 Task: Select random emoji.
Action: Mouse moved to (478, 130)
Screenshot: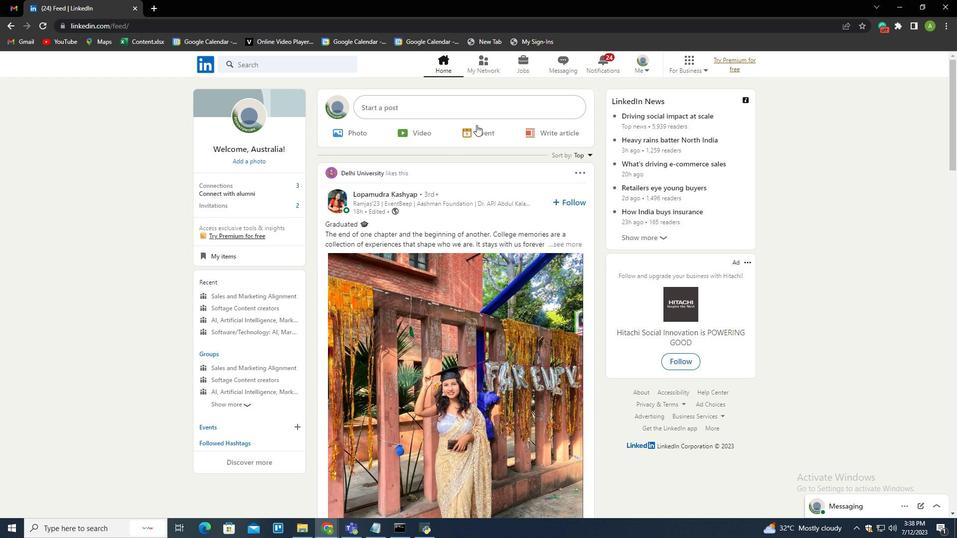 
Action: Mouse pressed left at (478, 130)
Screenshot: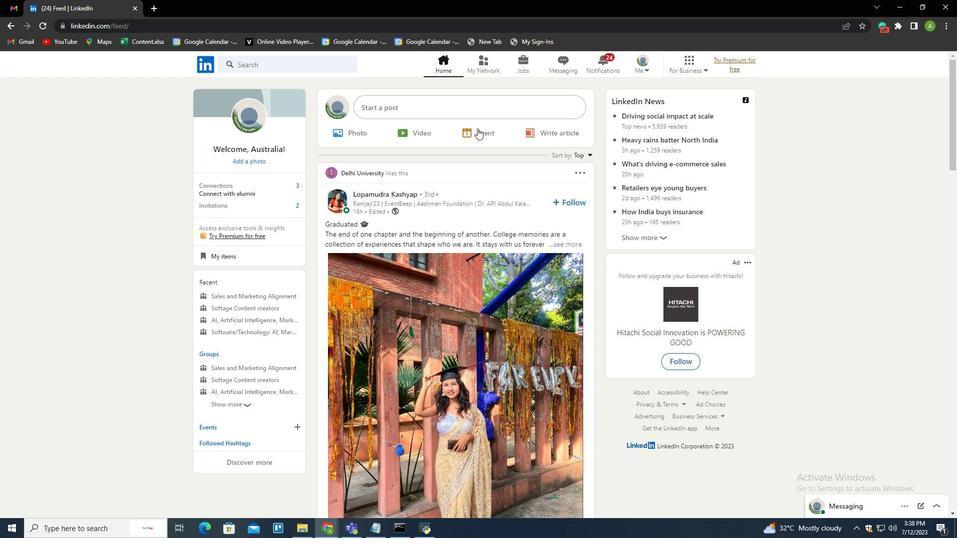 
Action: Mouse moved to (339, 383)
Screenshot: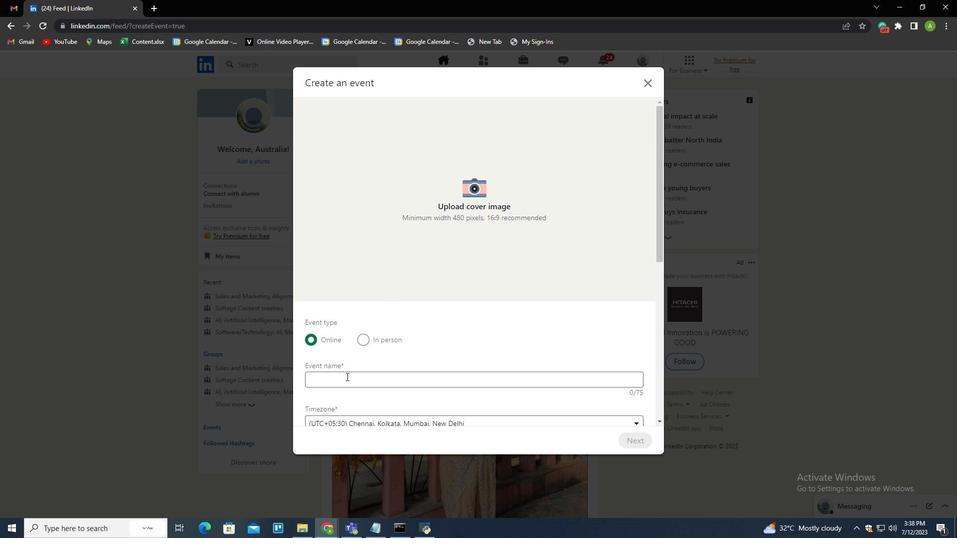 
Action: Mouse pressed left at (339, 383)
Screenshot: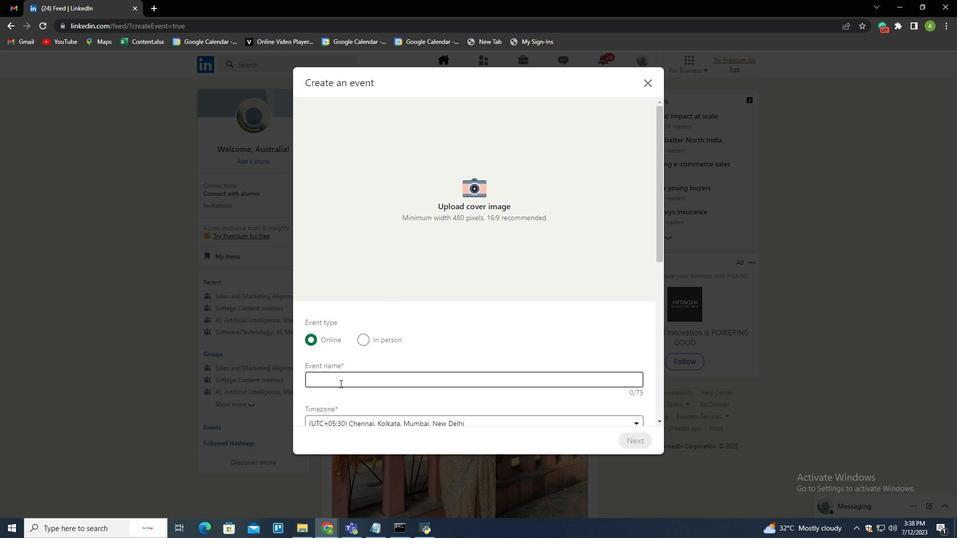 
Action: Key pressed <Key.shift>AI
Screenshot: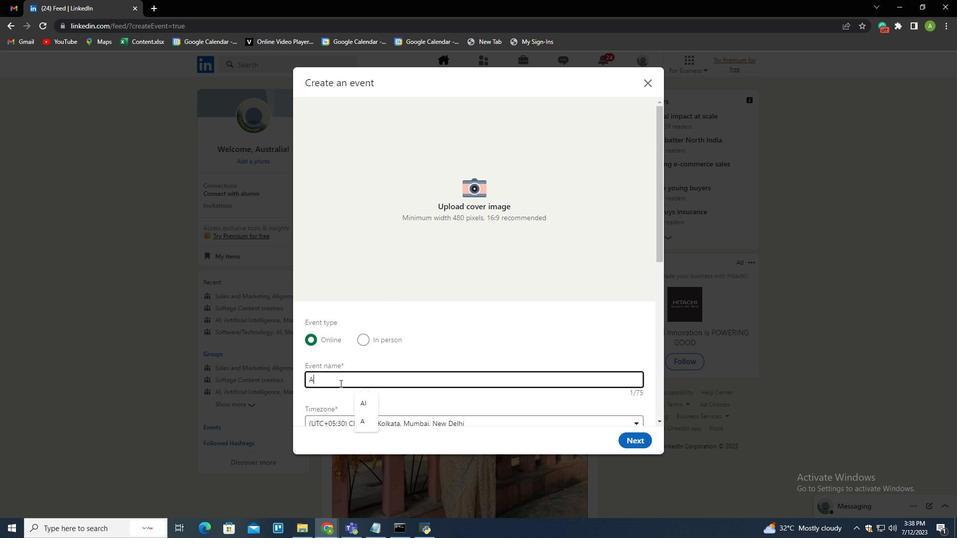 
Action: Mouse moved to (625, 441)
Screenshot: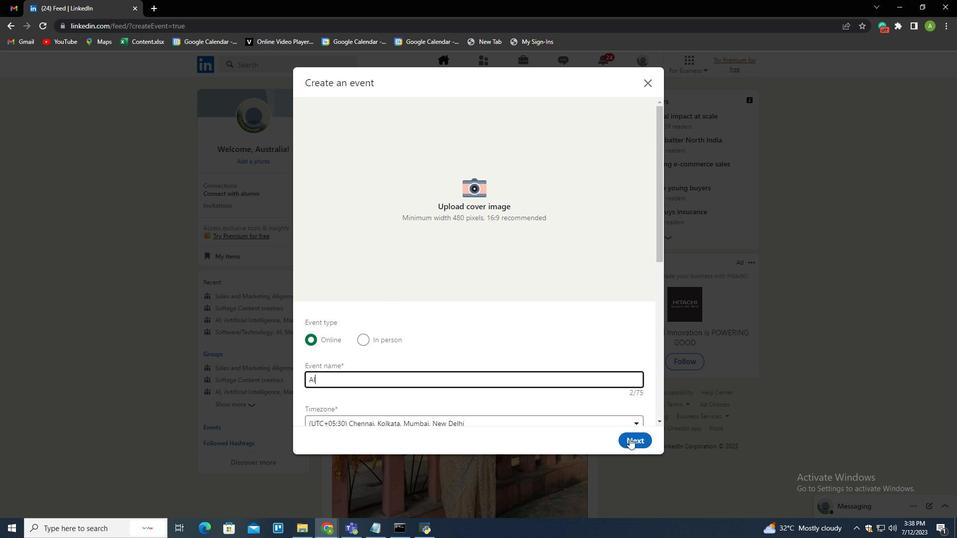 
Action: Mouse pressed left at (625, 441)
Screenshot: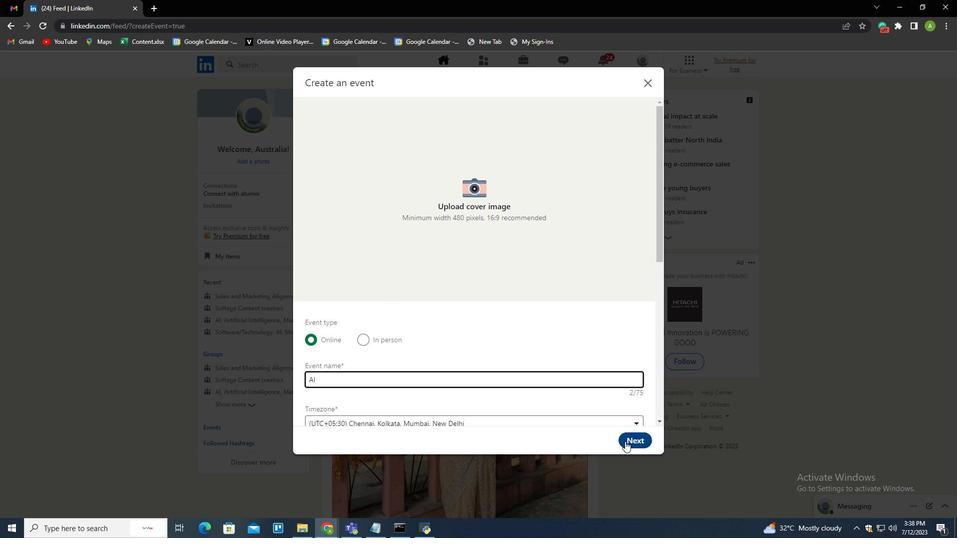 
Action: Mouse moved to (311, 311)
Screenshot: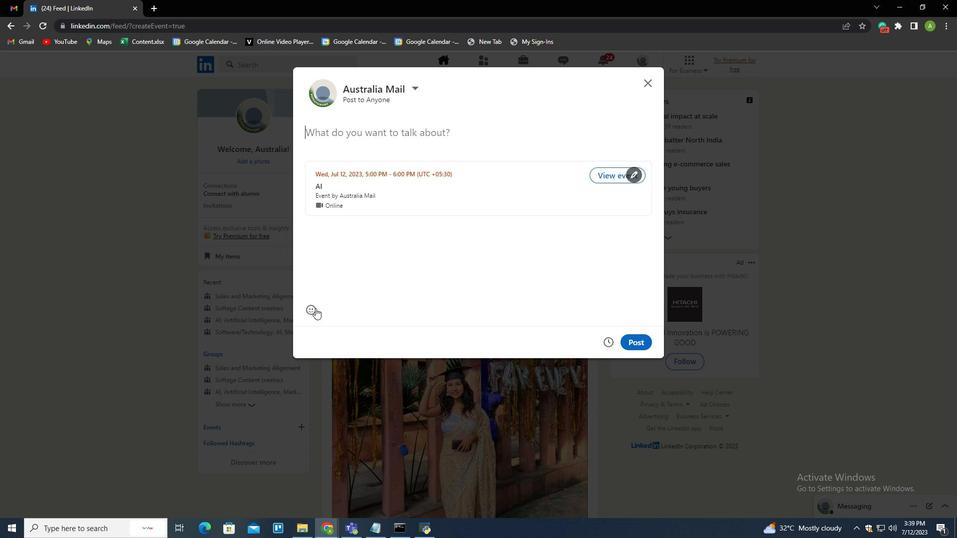 
Action: Mouse pressed left at (311, 311)
Screenshot: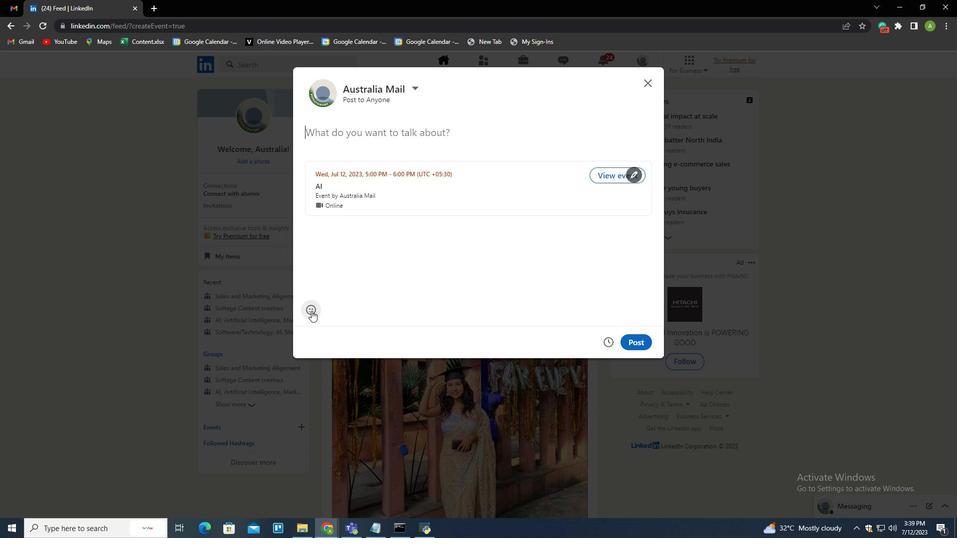 
Action: Mouse moved to (232, 164)
Screenshot: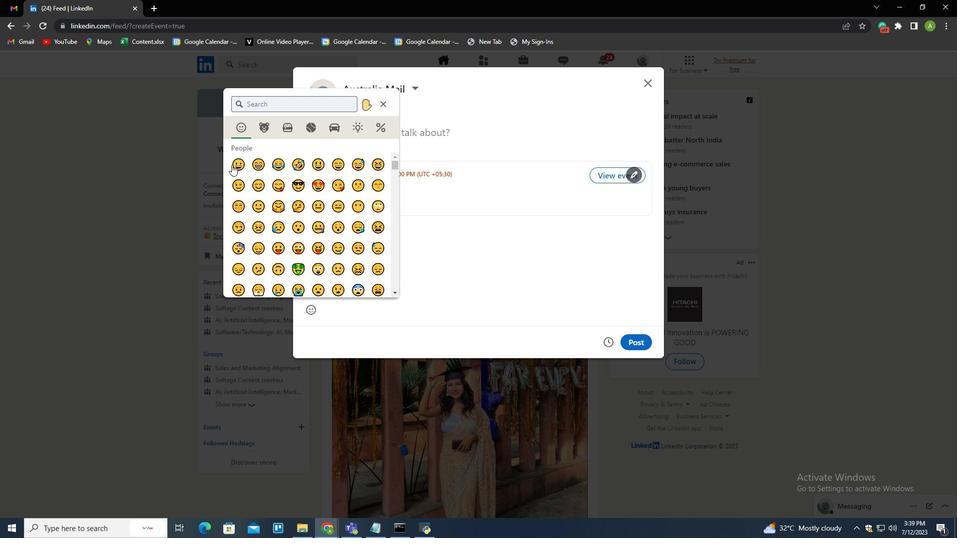 
Action: Mouse pressed left at (232, 164)
Screenshot: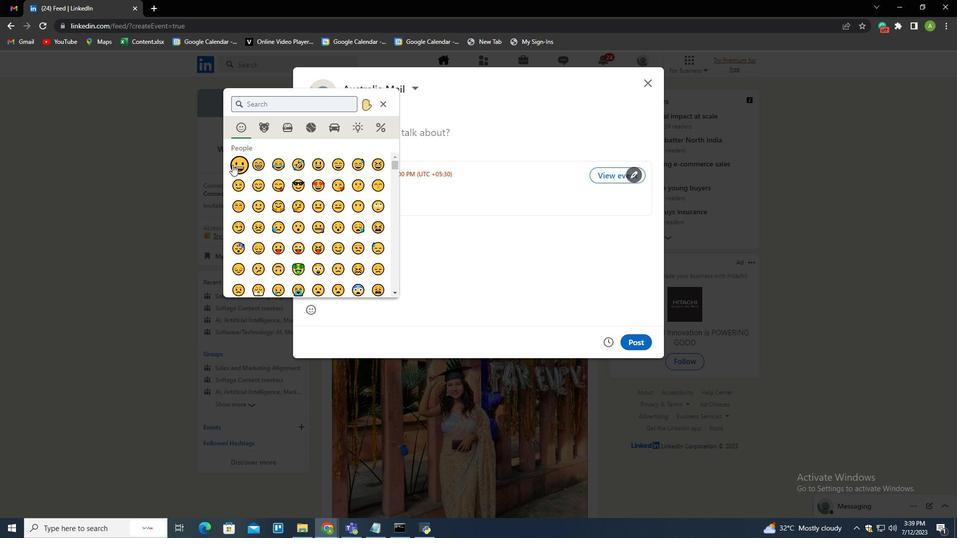 
Action: Mouse moved to (598, 317)
Screenshot: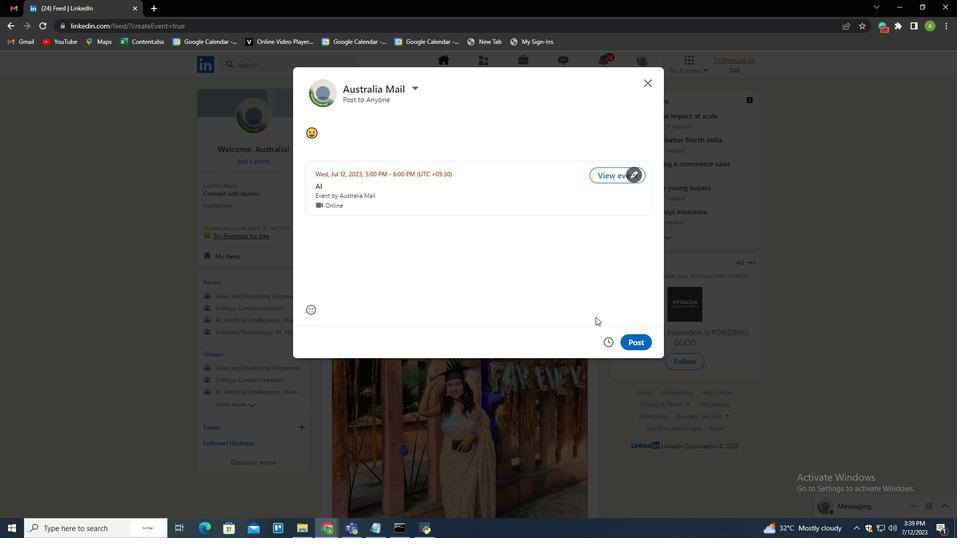 
